 Task: View product comparison in talent solution.
Action: Mouse moved to (451, 485)
Screenshot: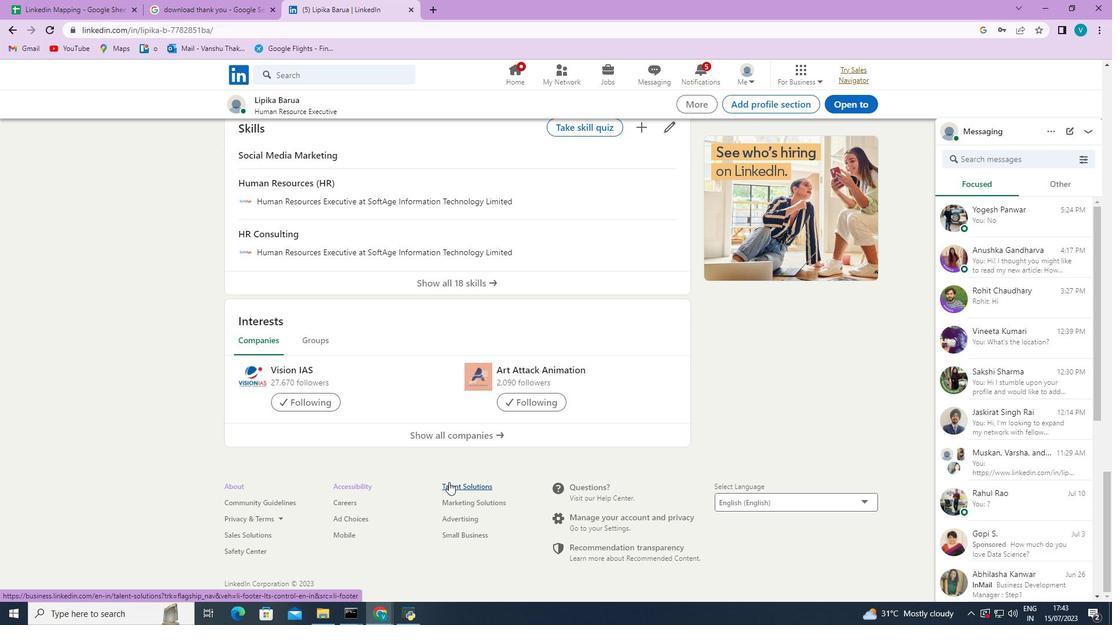 
Action: Mouse pressed left at (451, 485)
Screenshot: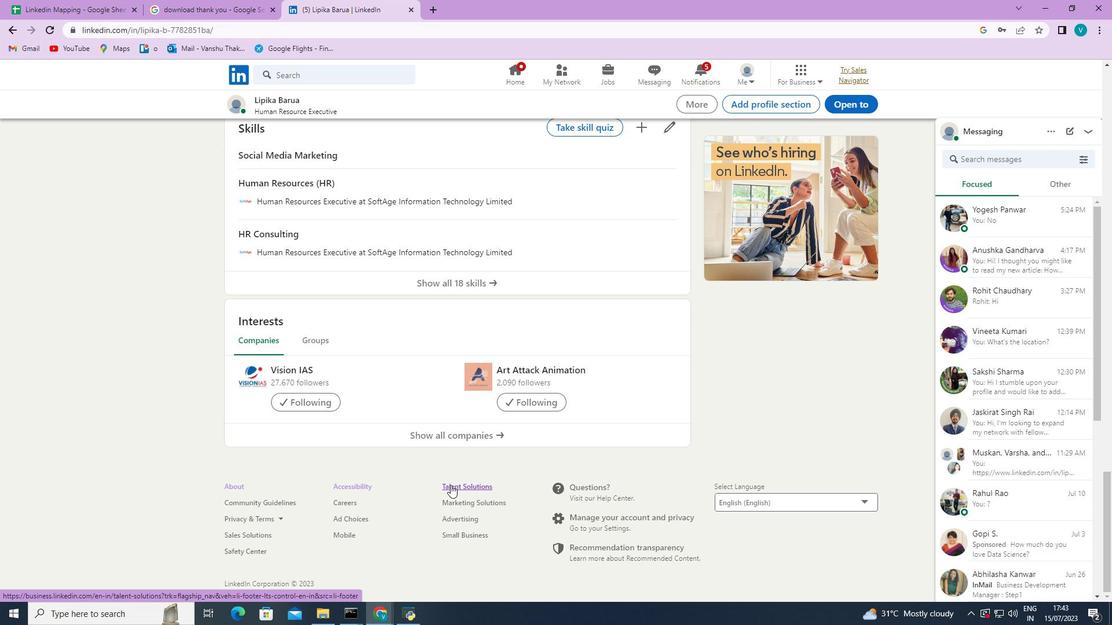 
Action: Mouse moved to (586, 94)
Screenshot: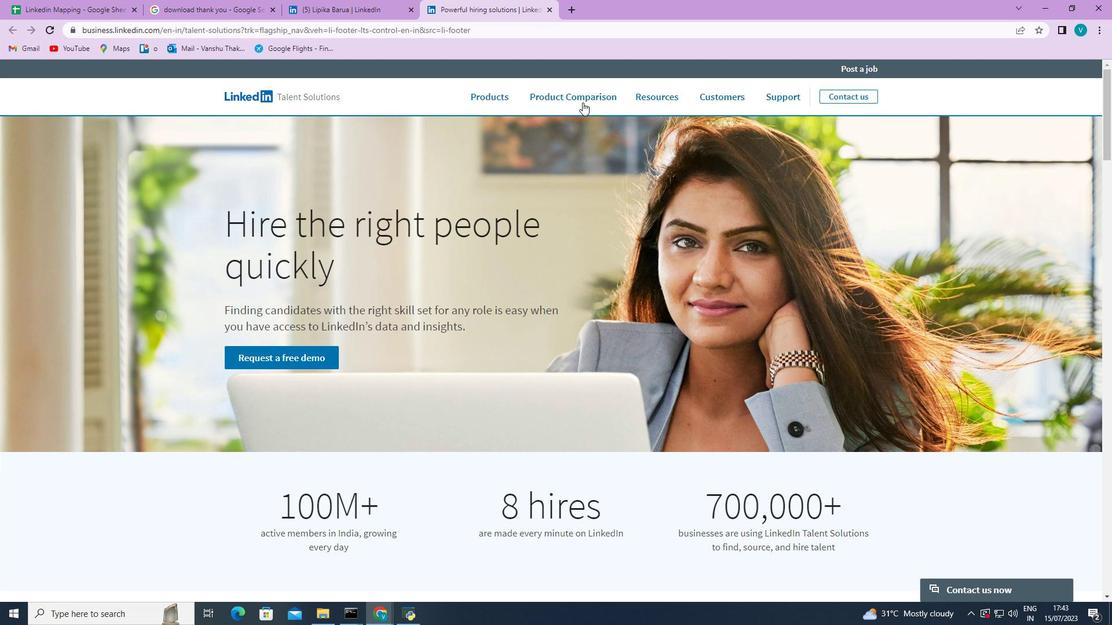 
Action: Mouse pressed left at (586, 94)
Screenshot: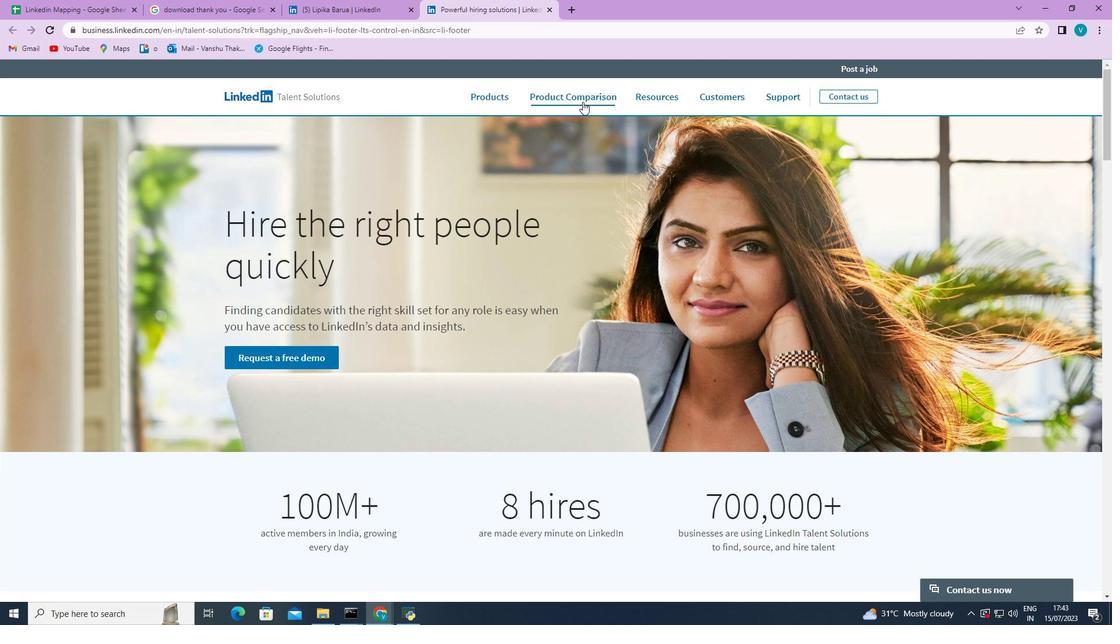 
Action: Mouse moved to (627, 239)
Screenshot: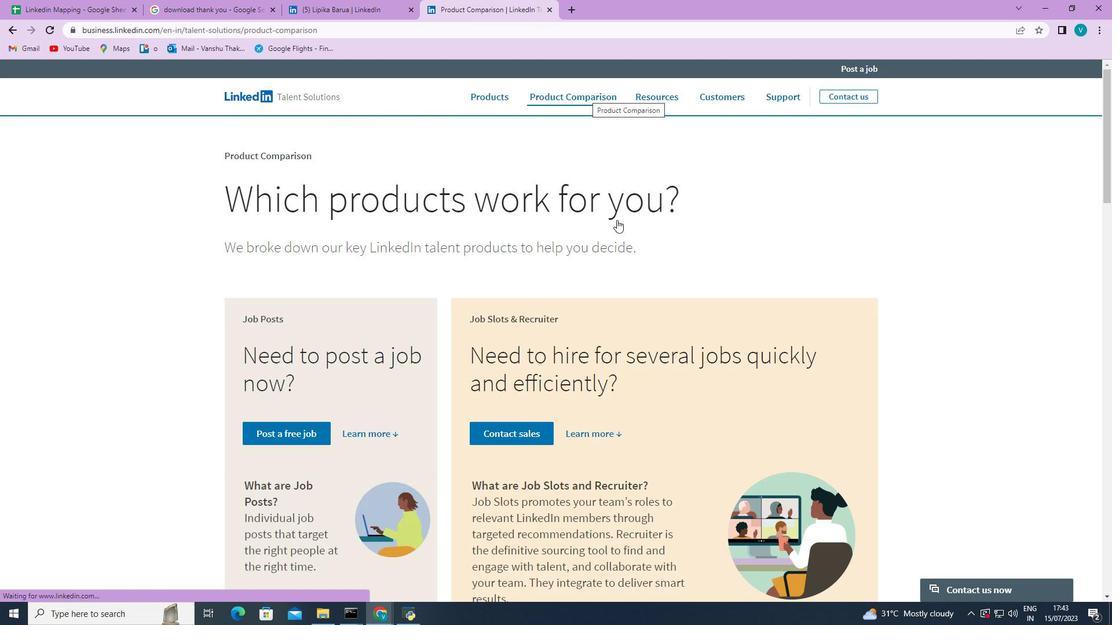 
Action: Mouse scrolled (627, 239) with delta (0, 0)
Screenshot: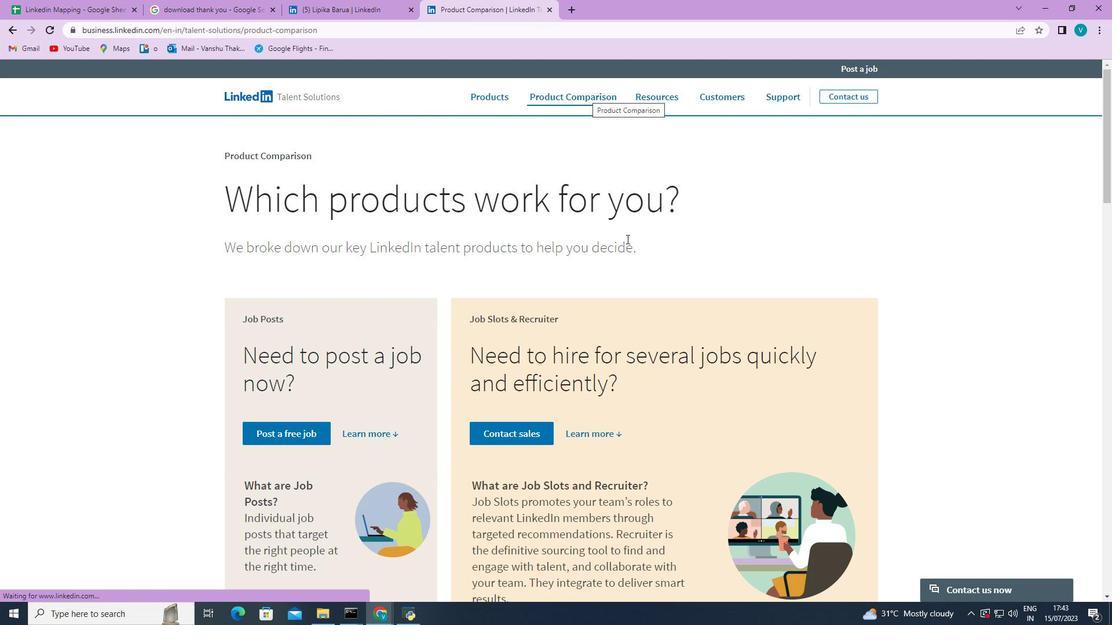 
Action: Mouse scrolled (627, 239) with delta (0, 0)
Screenshot: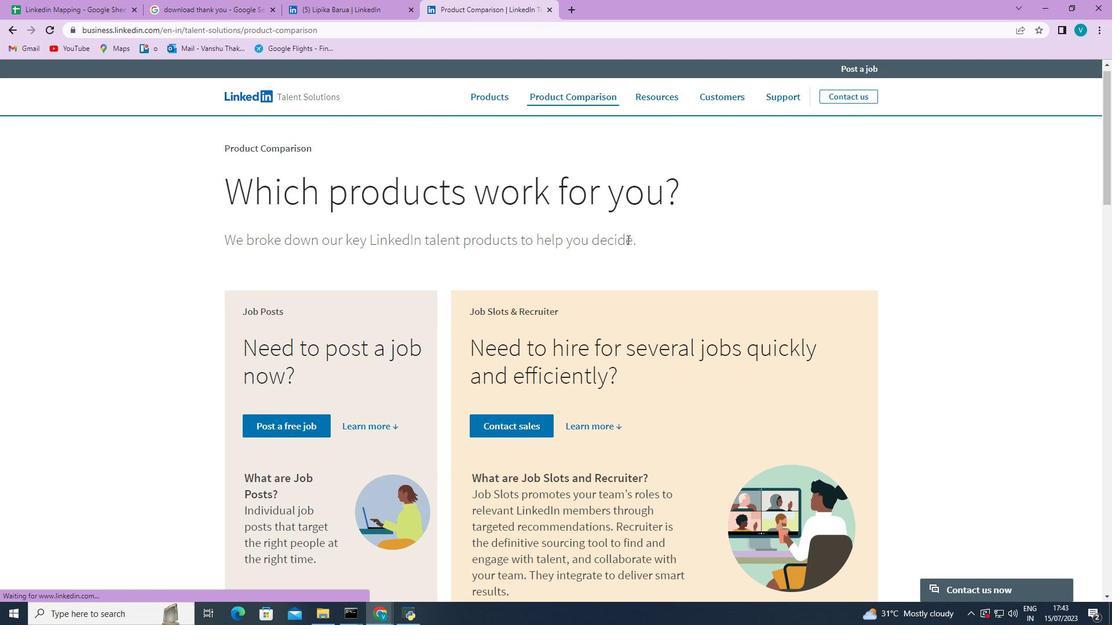 
Action: Mouse scrolled (627, 239) with delta (0, 0)
Screenshot: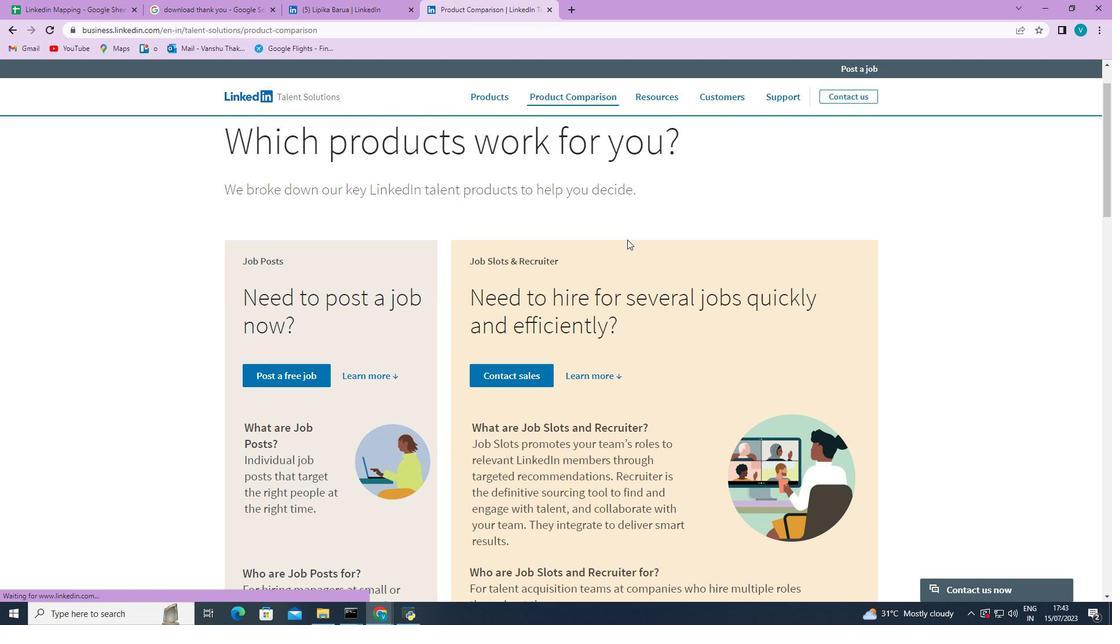 
Action: Mouse scrolled (627, 239) with delta (0, 0)
Screenshot: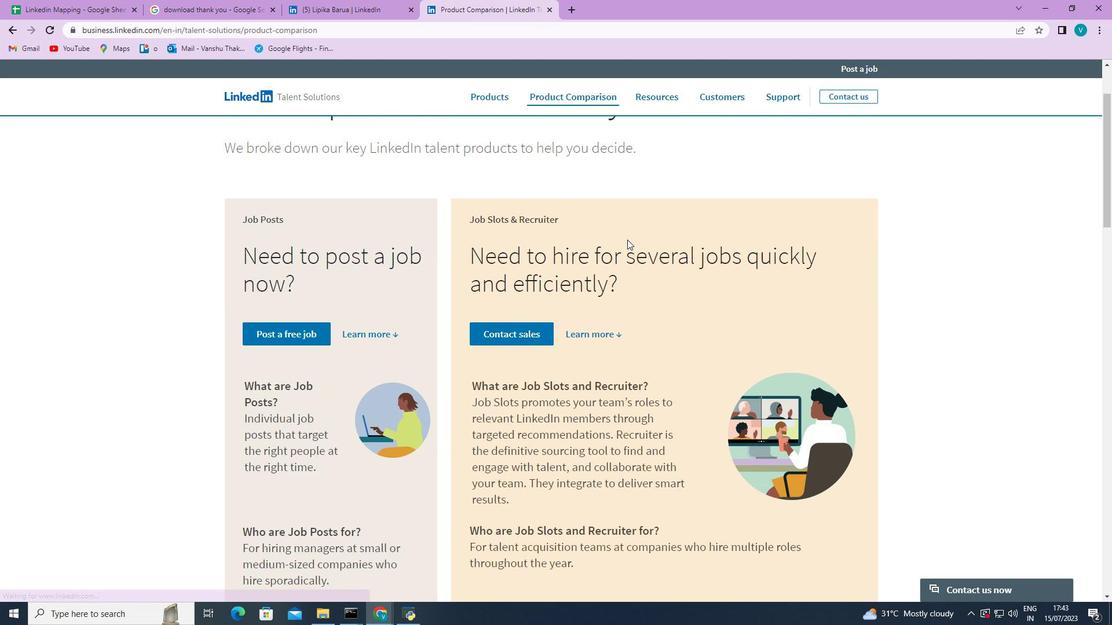 
Action: Mouse scrolled (627, 239) with delta (0, 0)
Screenshot: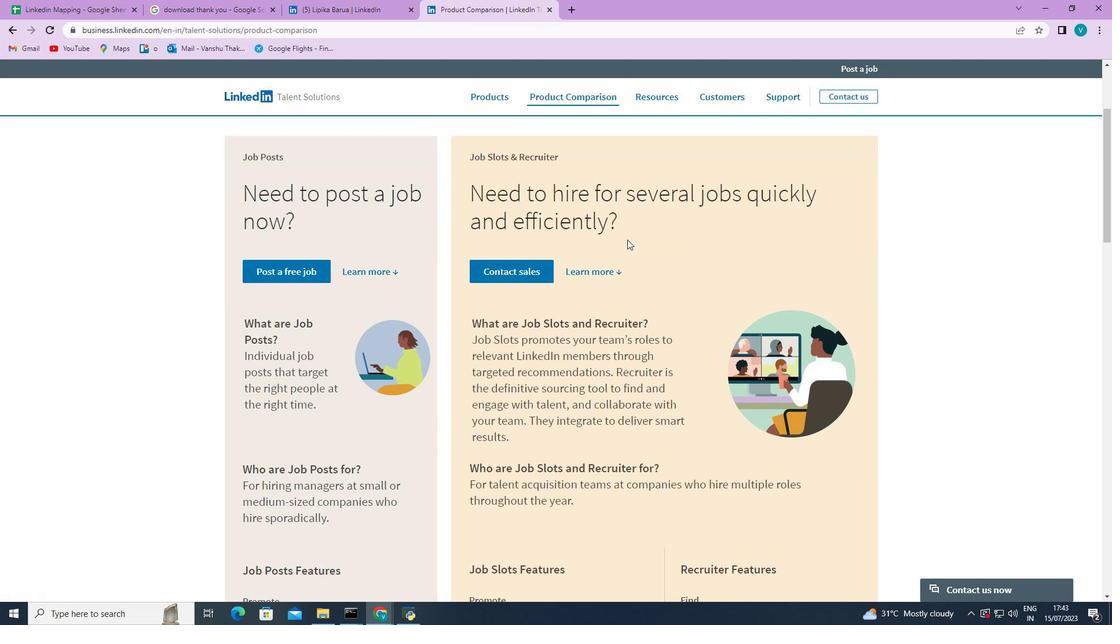 
Action: Mouse scrolled (627, 239) with delta (0, 0)
Screenshot: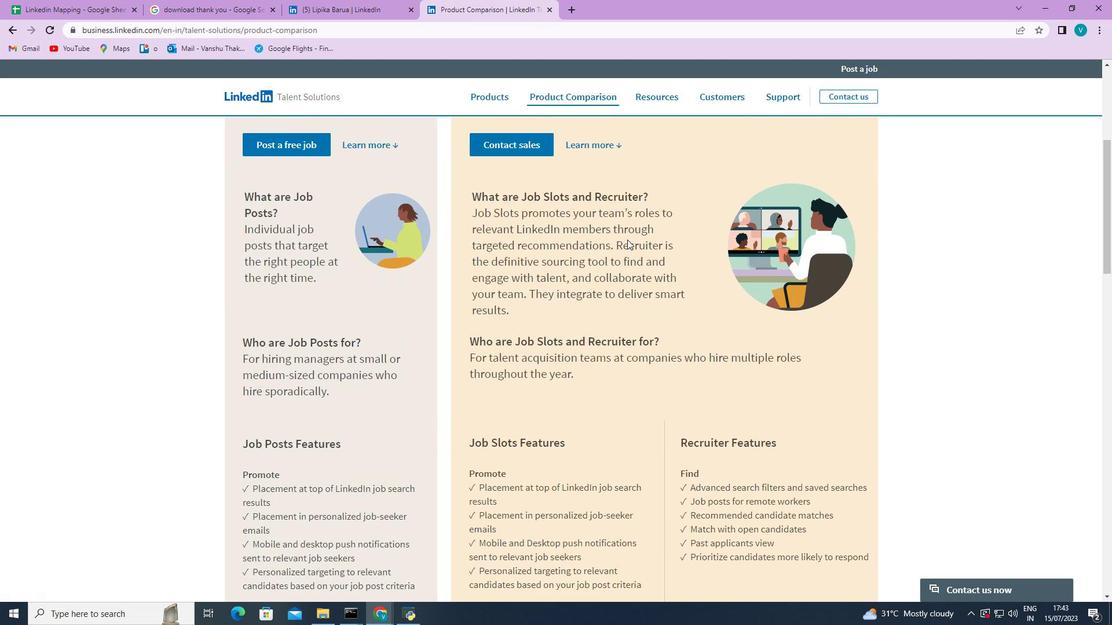 
Action: Mouse scrolled (627, 239) with delta (0, 0)
Screenshot: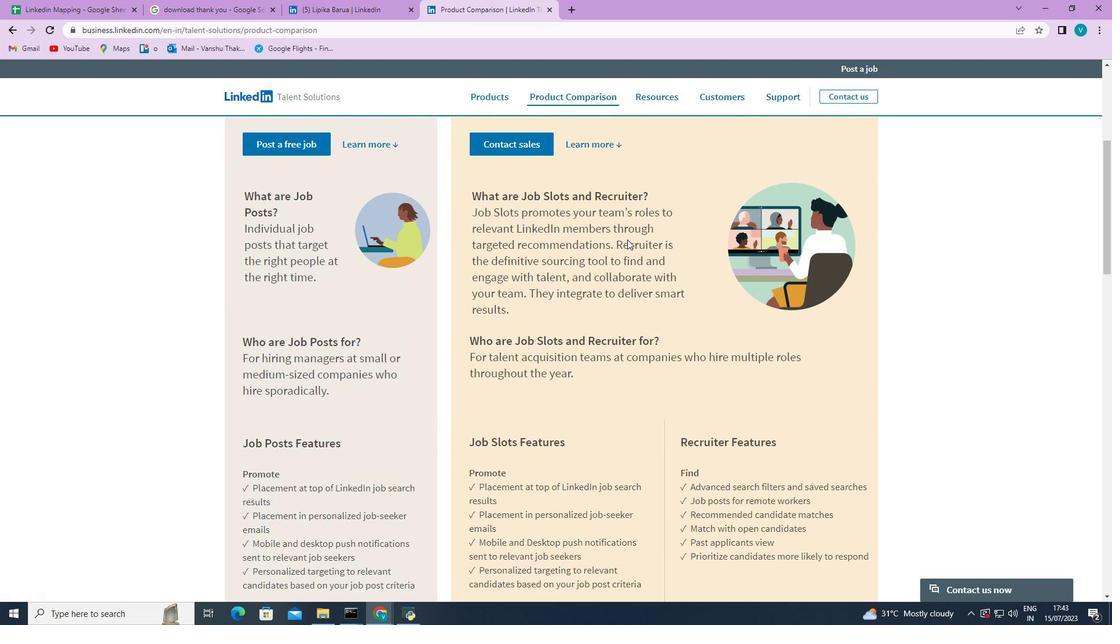 
Action: Mouse scrolled (627, 239) with delta (0, 0)
Screenshot: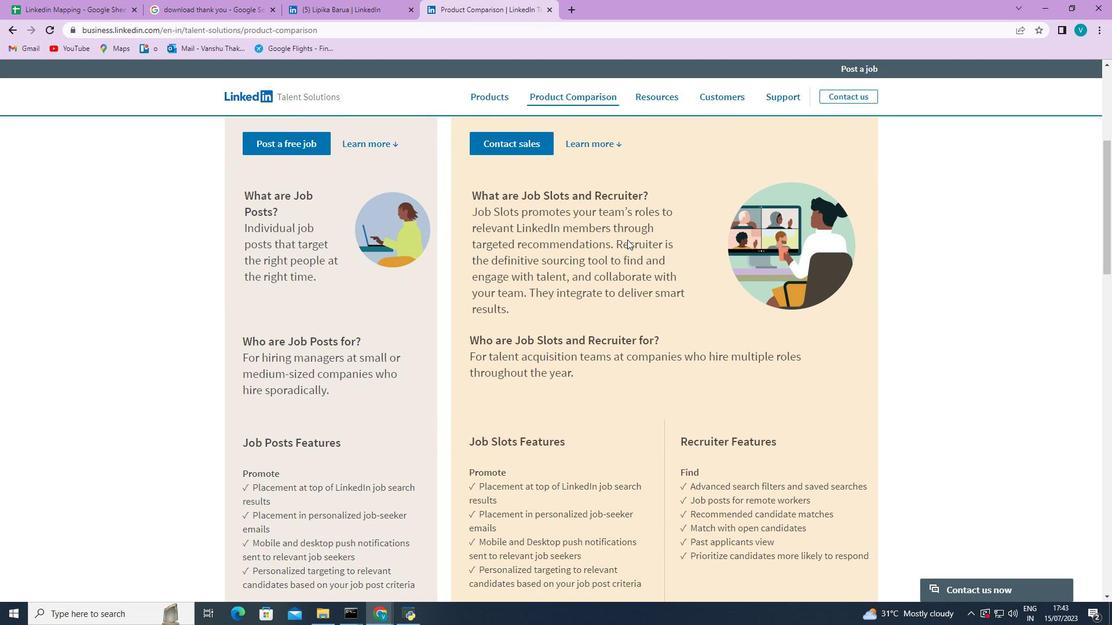 
Action: Mouse scrolled (627, 239) with delta (0, 0)
Screenshot: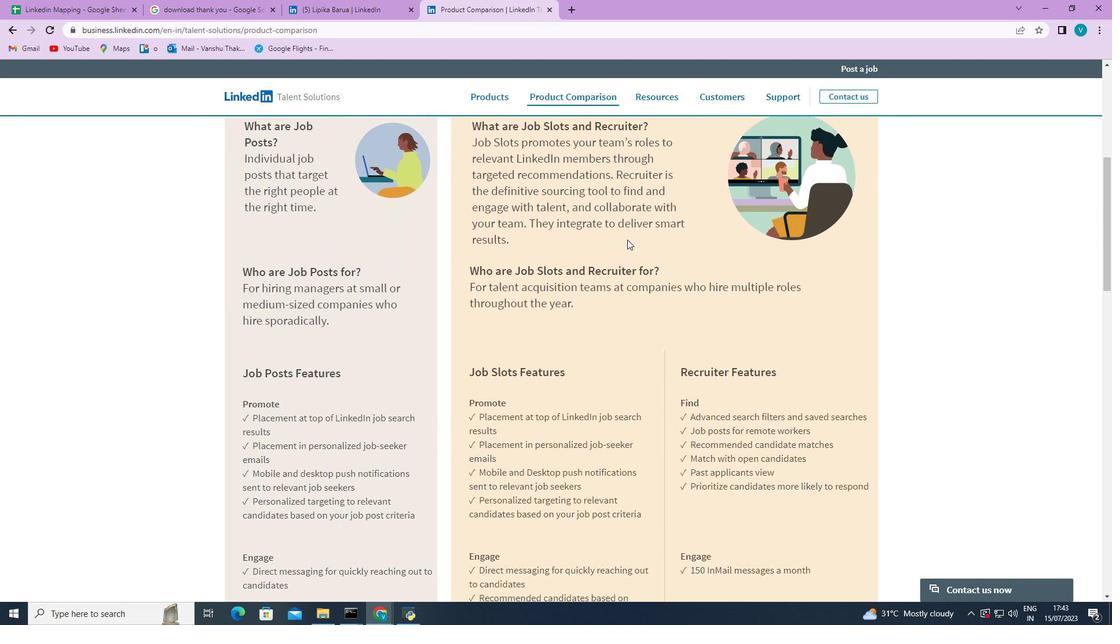 
Action: Mouse scrolled (627, 239) with delta (0, 0)
Screenshot: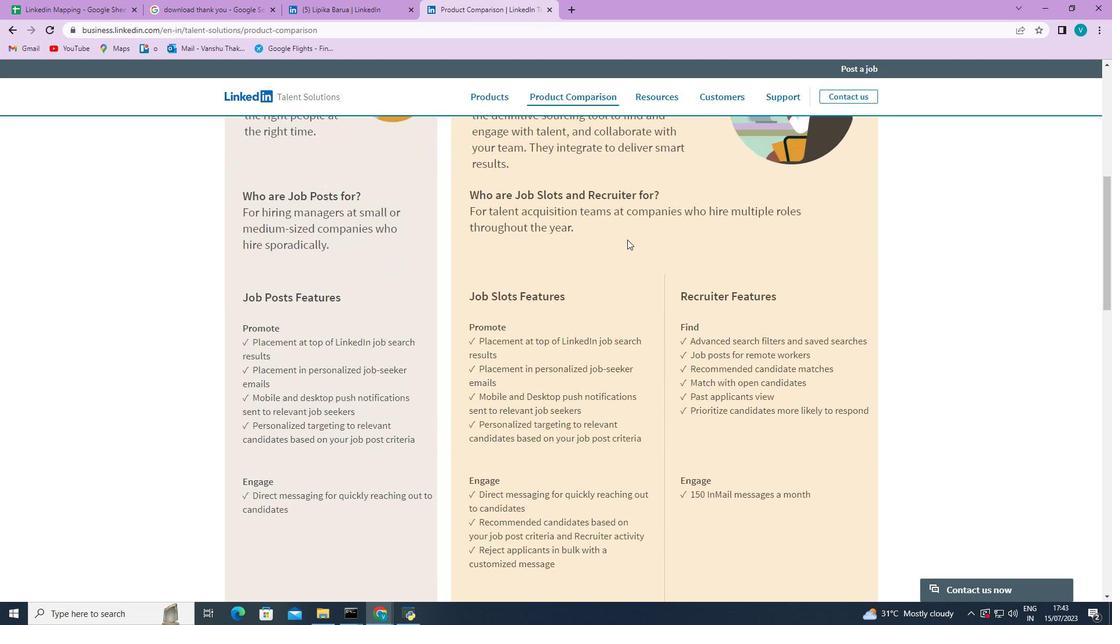 
Action: Mouse scrolled (627, 239) with delta (0, 0)
Screenshot: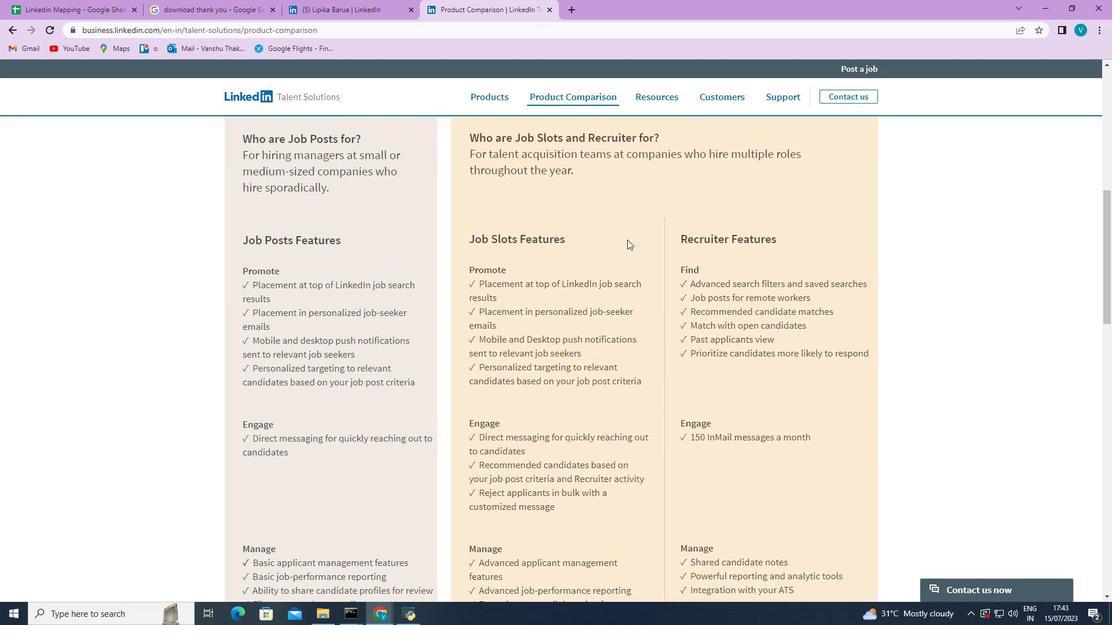 
Action: Mouse scrolled (627, 239) with delta (0, 0)
Screenshot: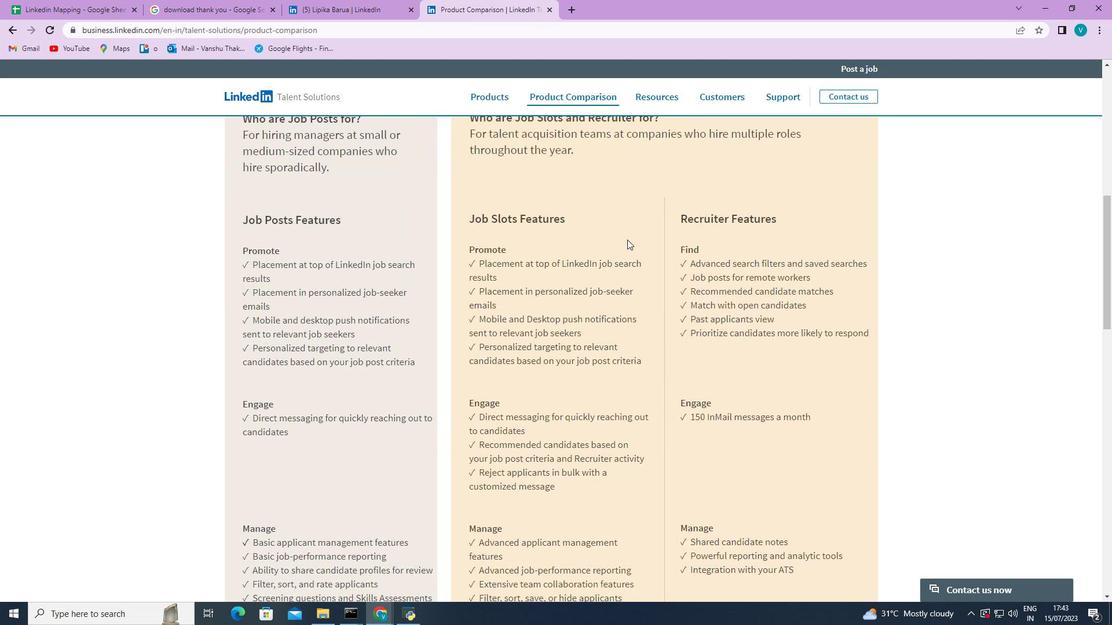 
Action: Mouse moved to (626, 246)
Screenshot: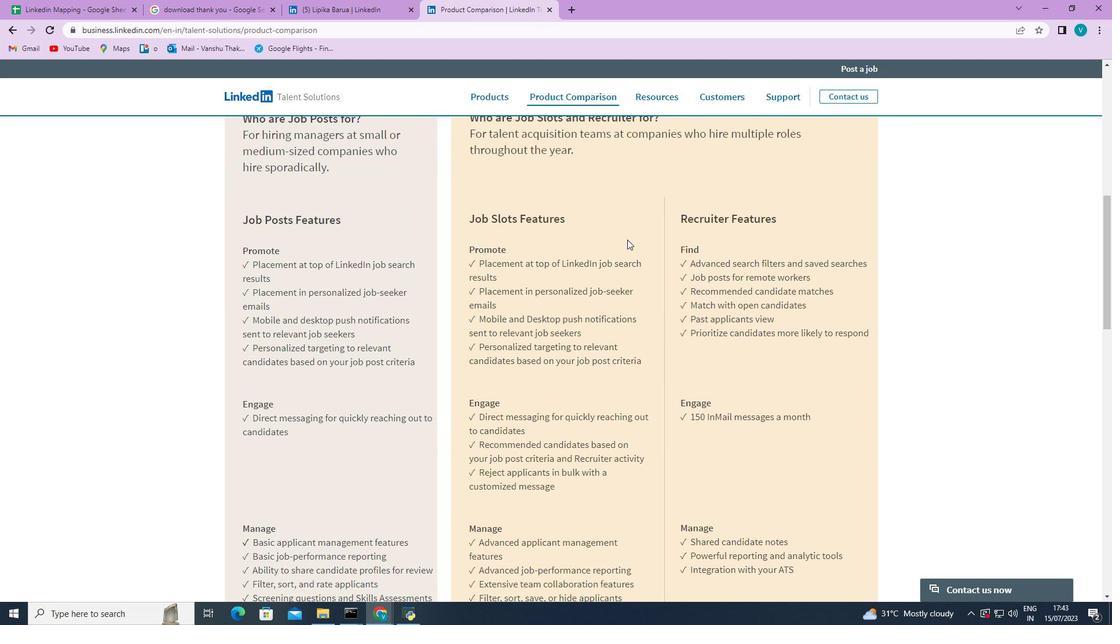 
